 Task: Take a screenshot of a funny moment from a comedy movie you are watching in VLC.
Action: Mouse pressed left at (87, 57)
Screenshot: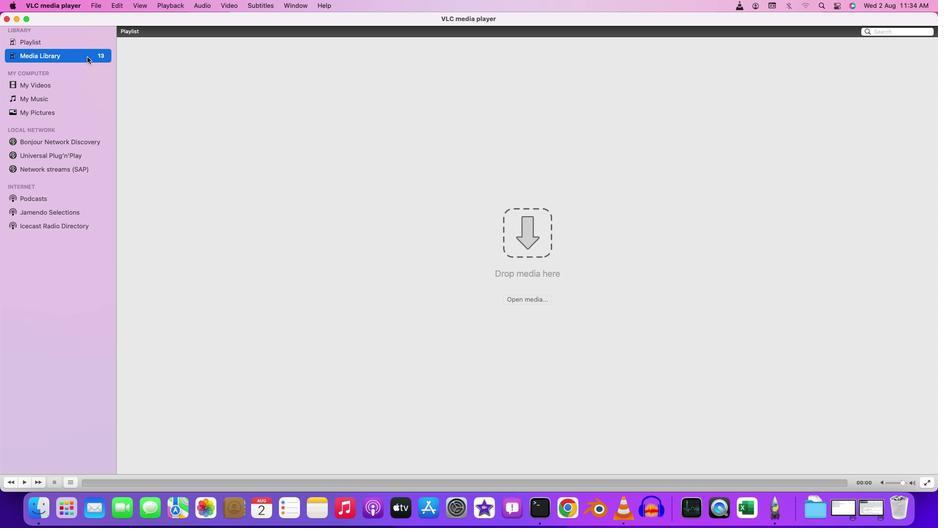
Action: Mouse moved to (127, 154)
Screenshot: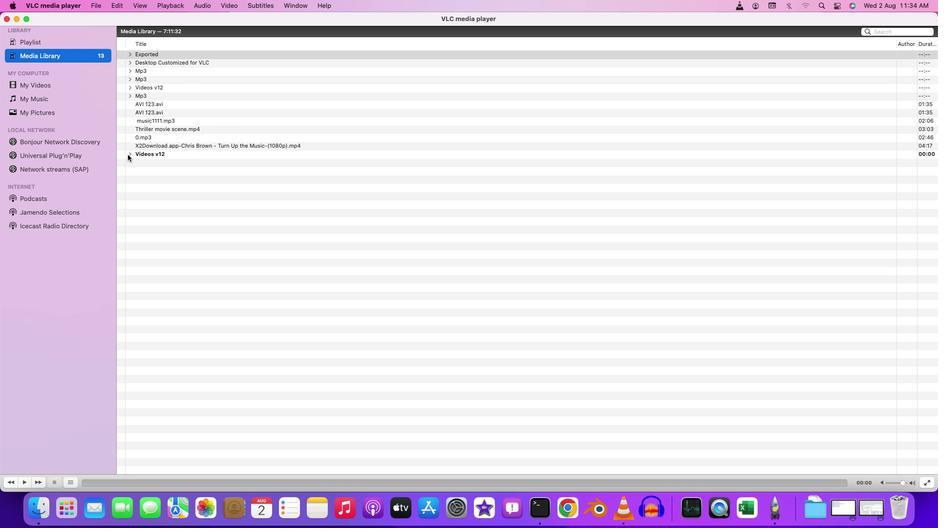 
Action: Mouse pressed left at (127, 154)
Screenshot: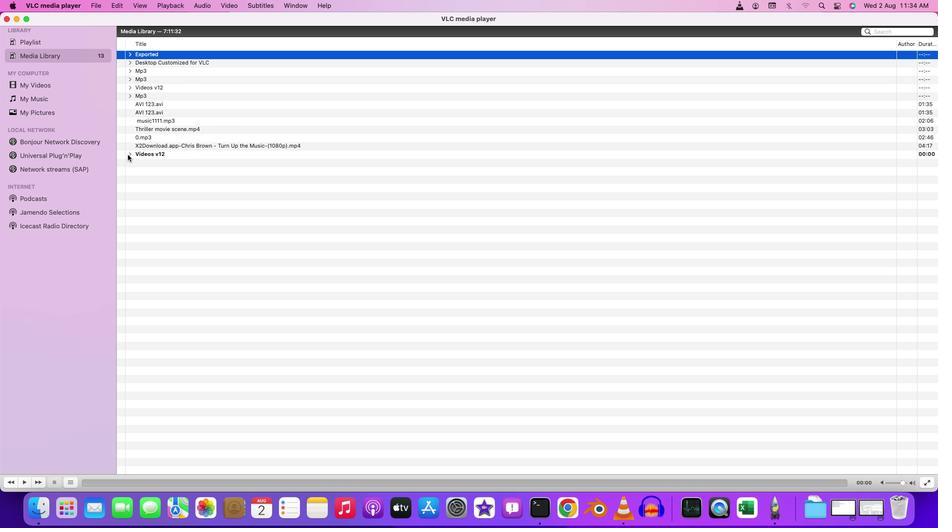 
Action: Mouse moved to (201, 188)
Screenshot: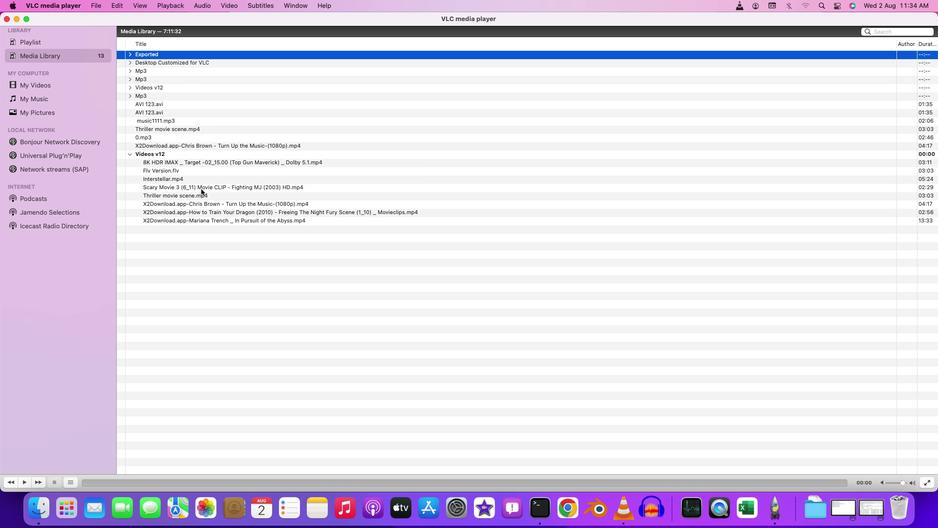 
Action: Mouse pressed left at (201, 188)
Screenshot: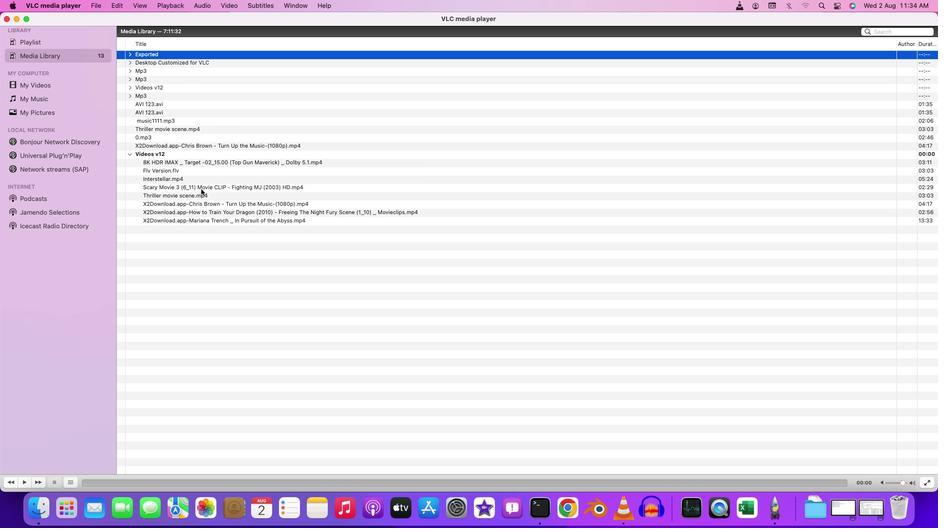 
Action: Mouse pressed left at (201, 188)
Screenshot: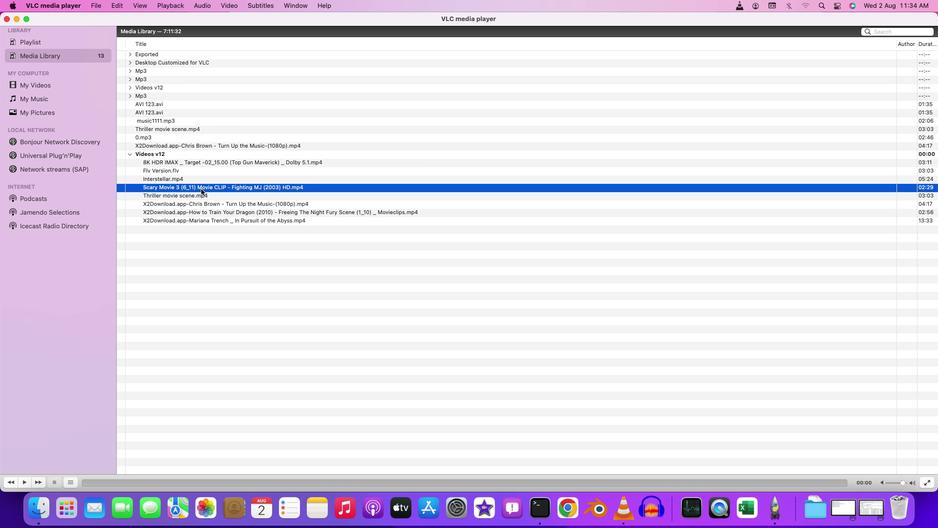 
Action: Mouse moved to (247, 179)
Screenshot: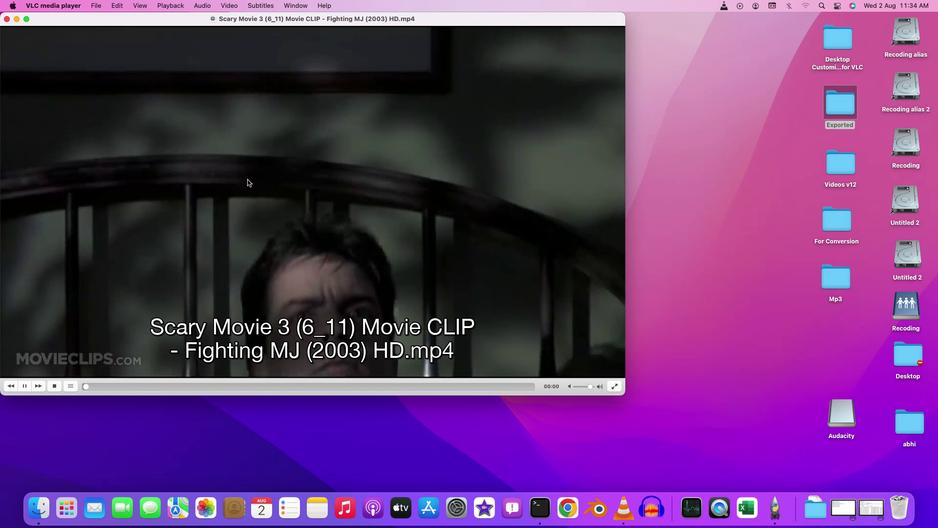 
Action: Mouse pressed left at (247, 179)
Screenshot: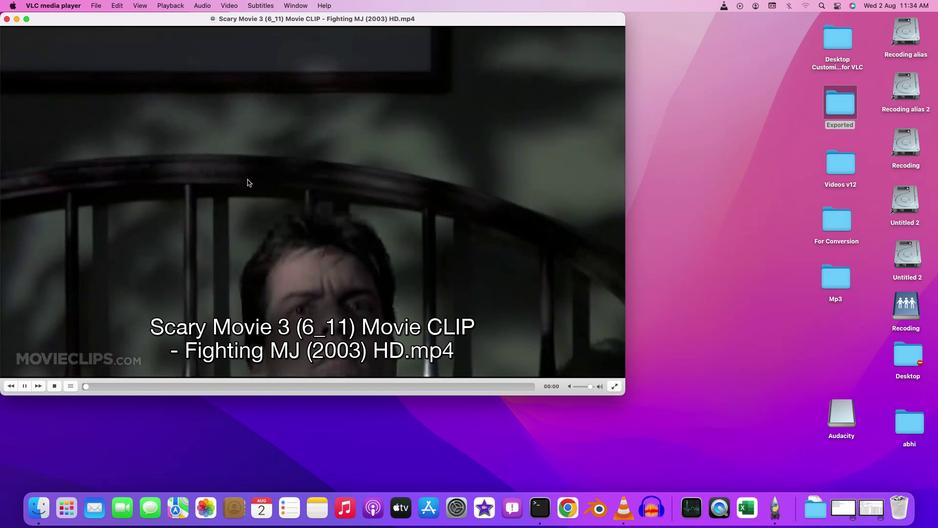 
Action: Mouse pressed left at (247, 179)
Screenshot: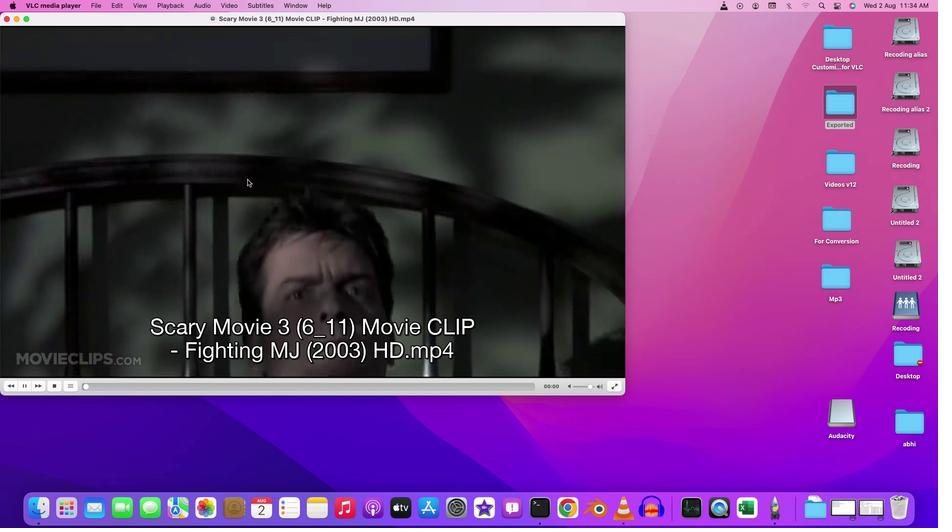 
Action: Mouse moved to (231, 7)
Screenshot: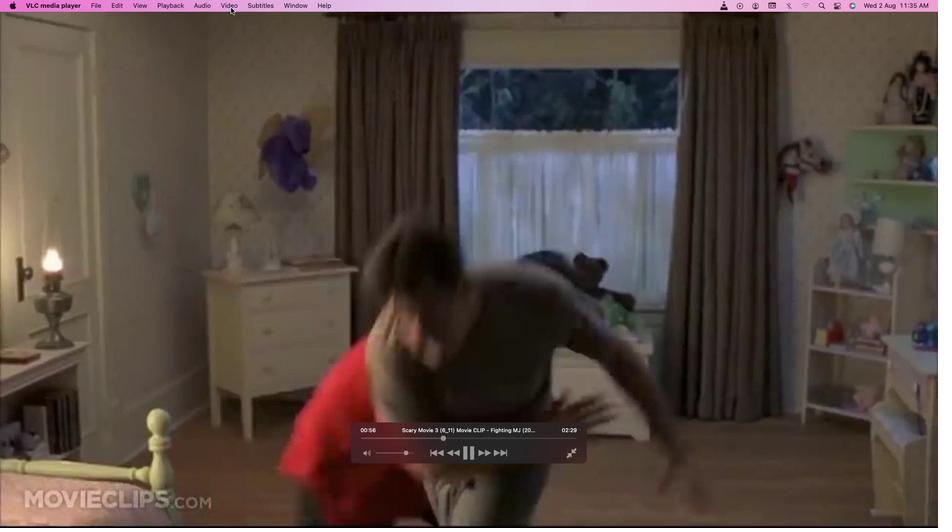 
Action: Mouse pressed left at (231, 7)
Screenshot: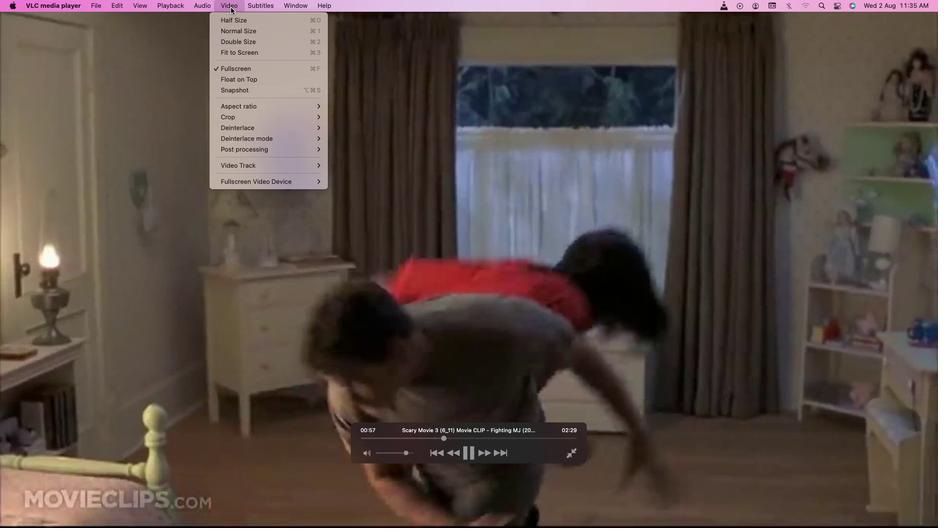 
Action: Mouse moved to (248, 90)
Screenshot: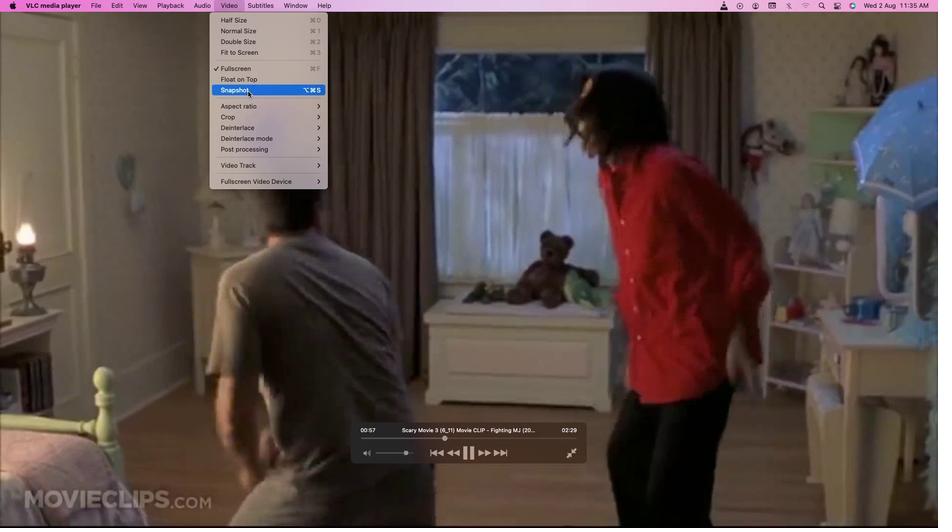 
Action: Mouse pressed left at (248, 90)
Screenshot: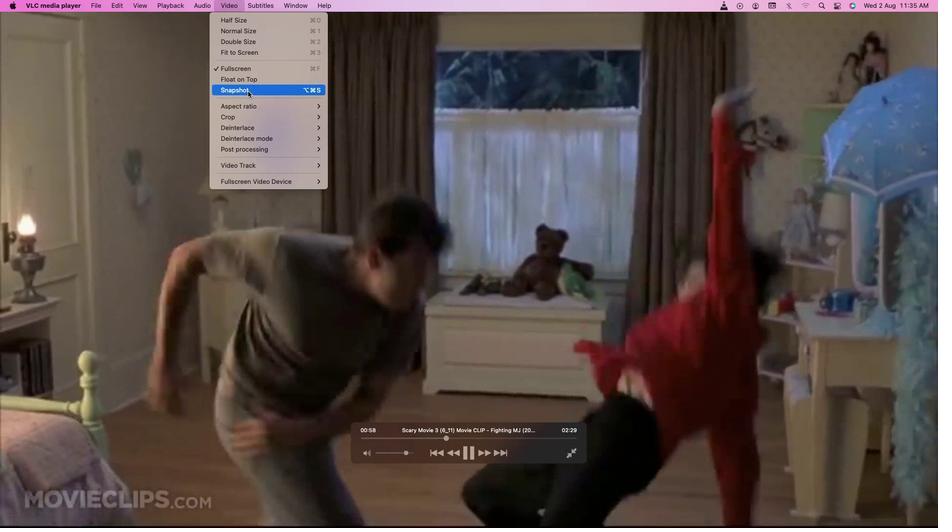 
Action: Mouse moved to (240, 3)
Screenshot: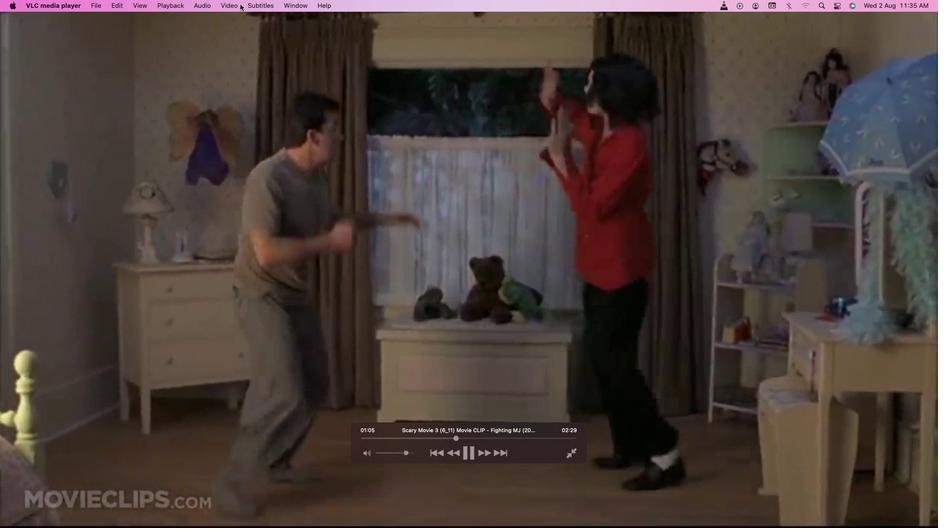 
Action: Mouse pressed left at (240, 3)
Screenshot: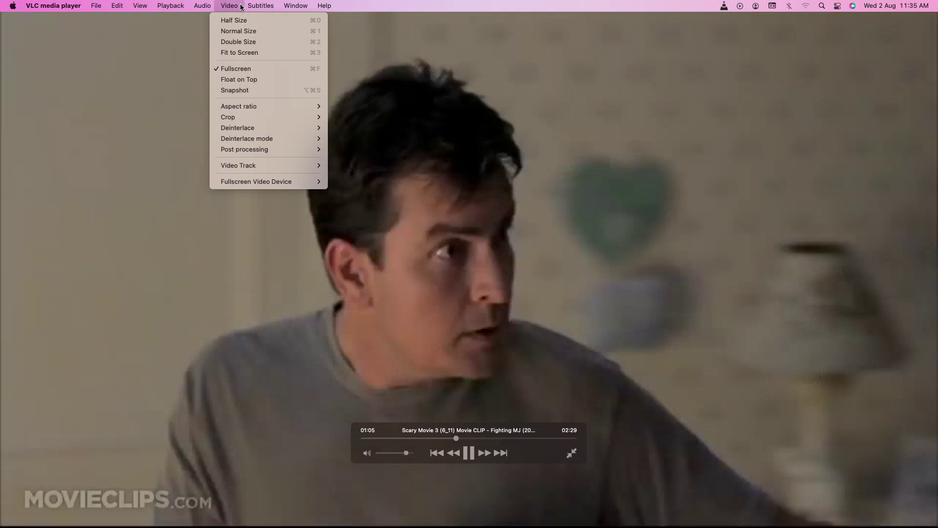 
Action: Mouse moved to (248, 90)
Screenshot: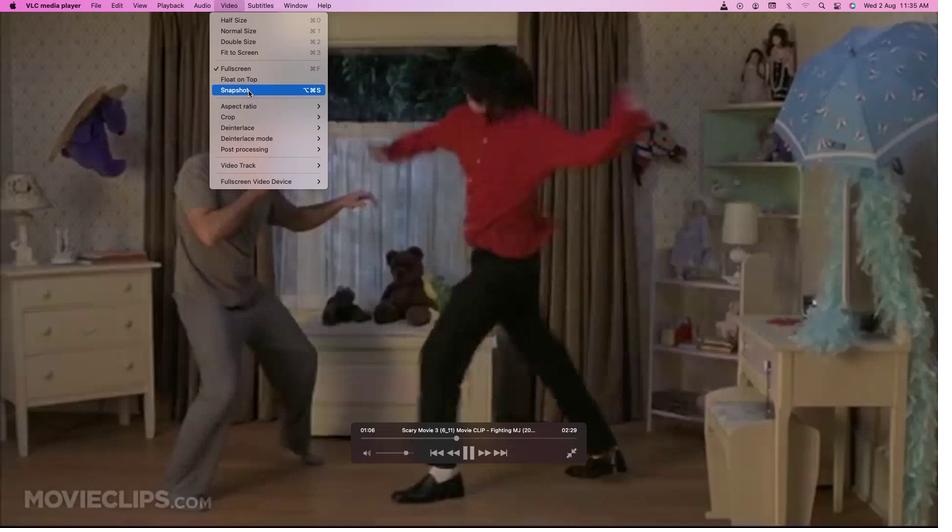 
Action: Mouse pressed left at (248, 90)
Screenshot: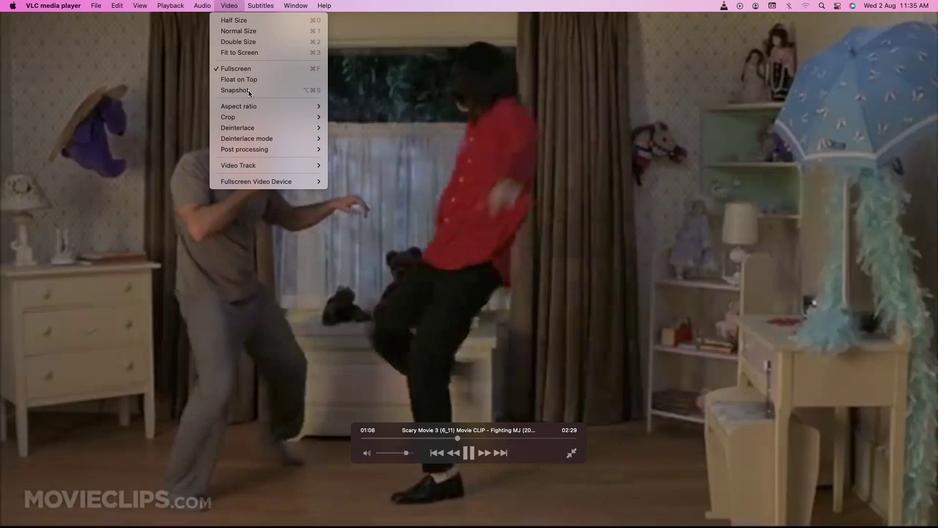 
Action: Mouse moved to (492, 440)
Screenshot: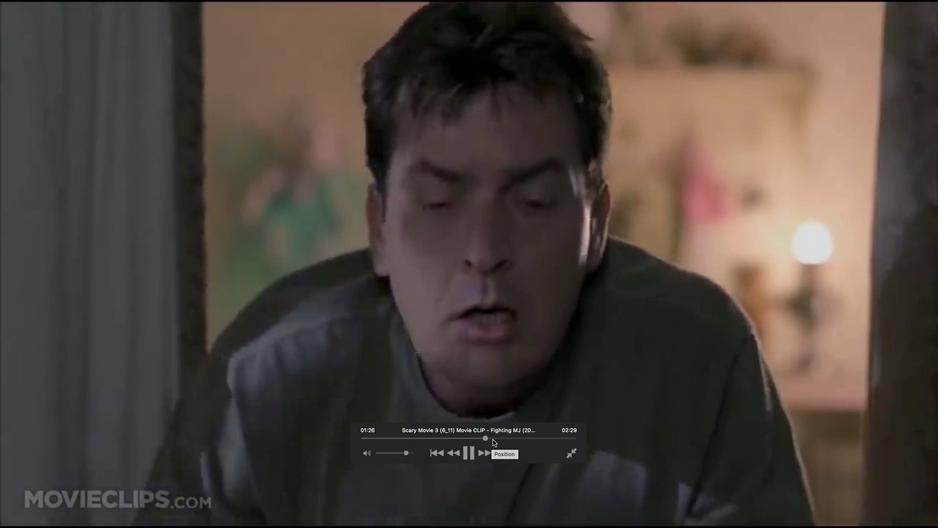 
Action: Mouse pressed left at (492, 440)
Screenshot: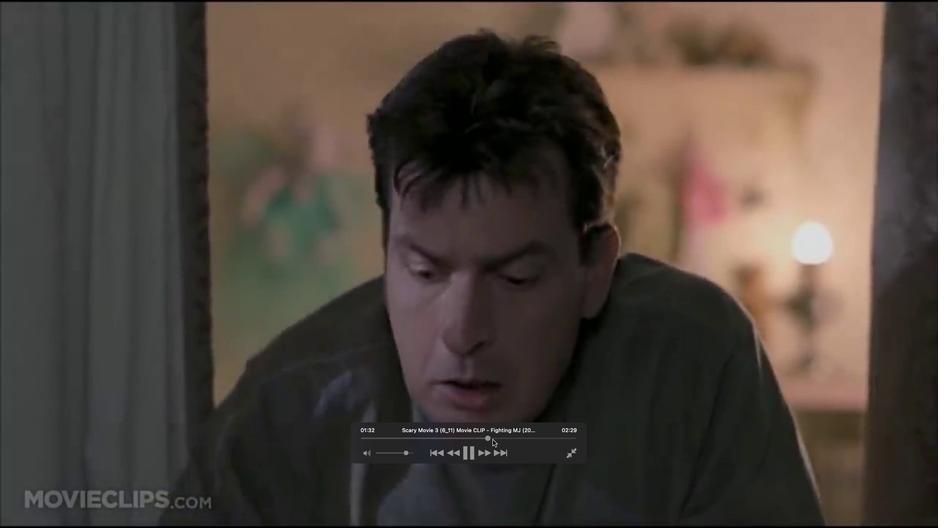 
Action: Mouse moved to (502, 440)
Screenshot: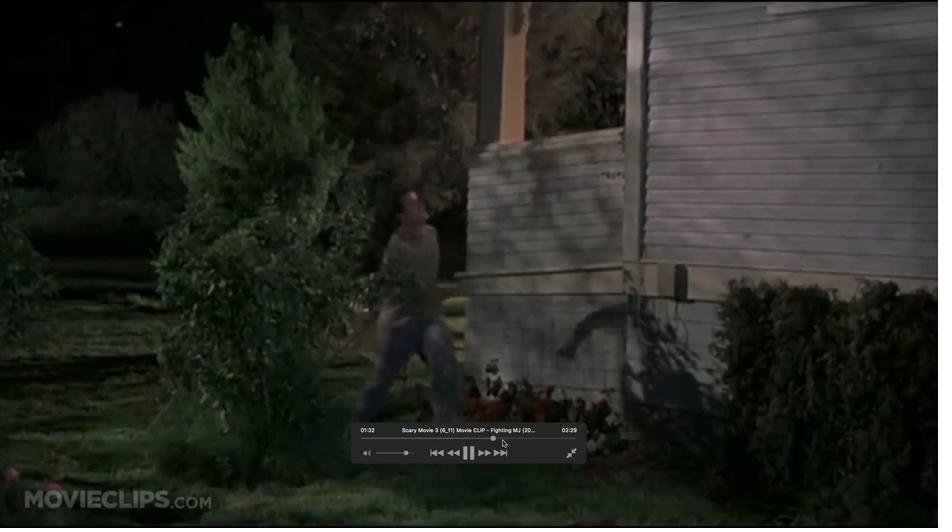 
Action: Mouse pressed left at (502, 440)
Screenshot: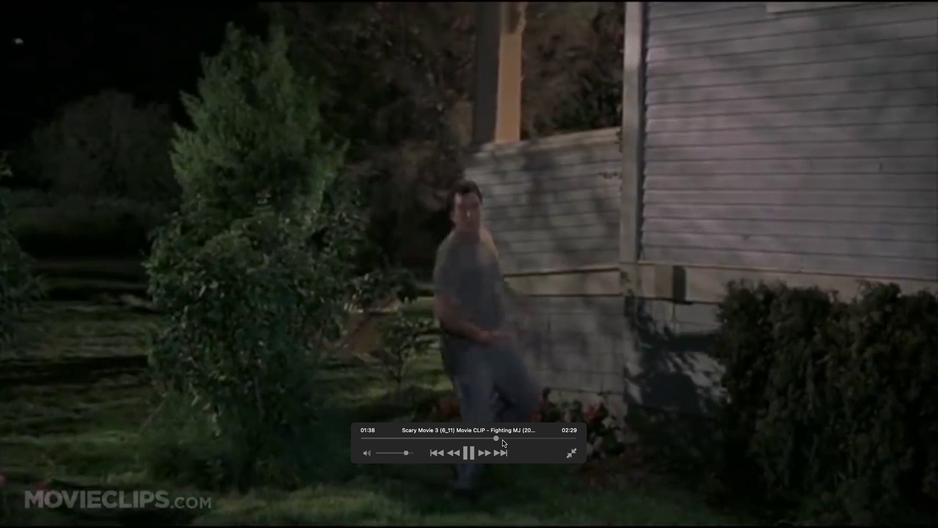 
Action: Mouse moved to (522, 441)
Screenshot: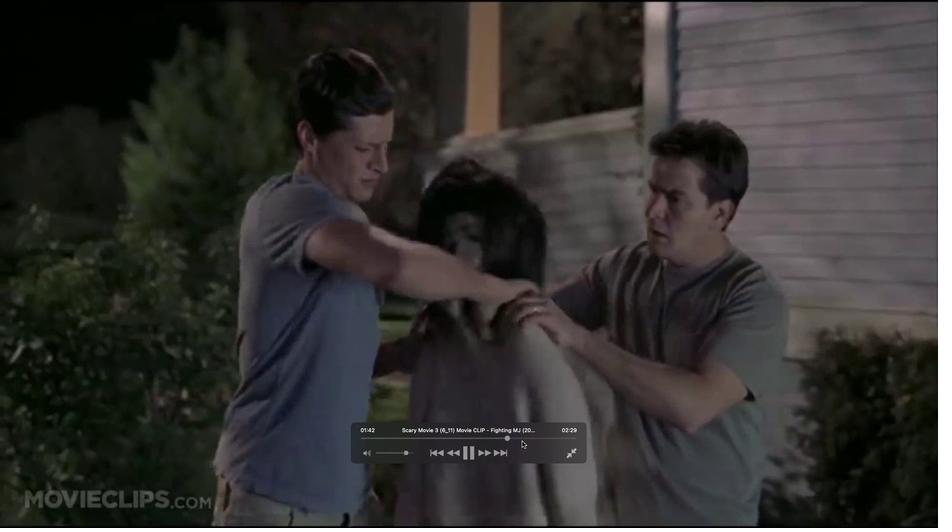 
Action: Mouse pressed left at (522, 441)
Screenshot: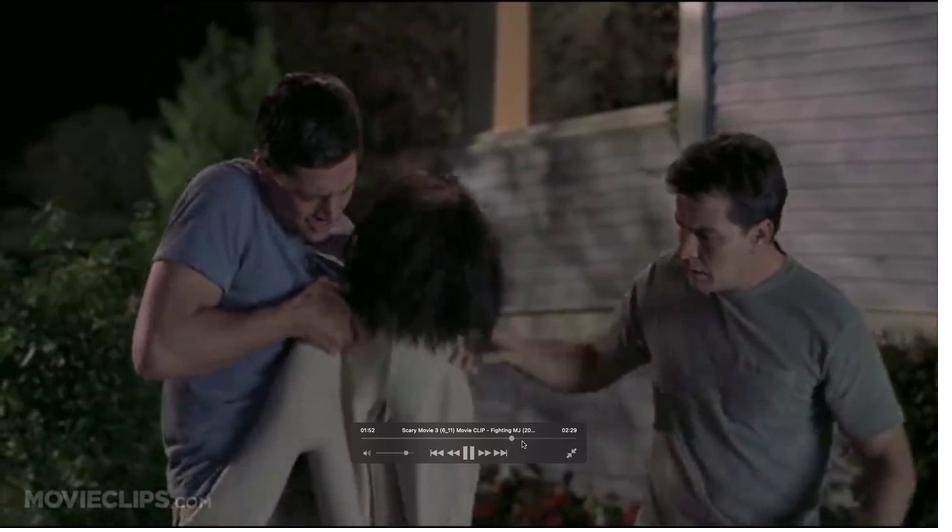 
Action: Mouse moved to (536, 441)
Screenshot: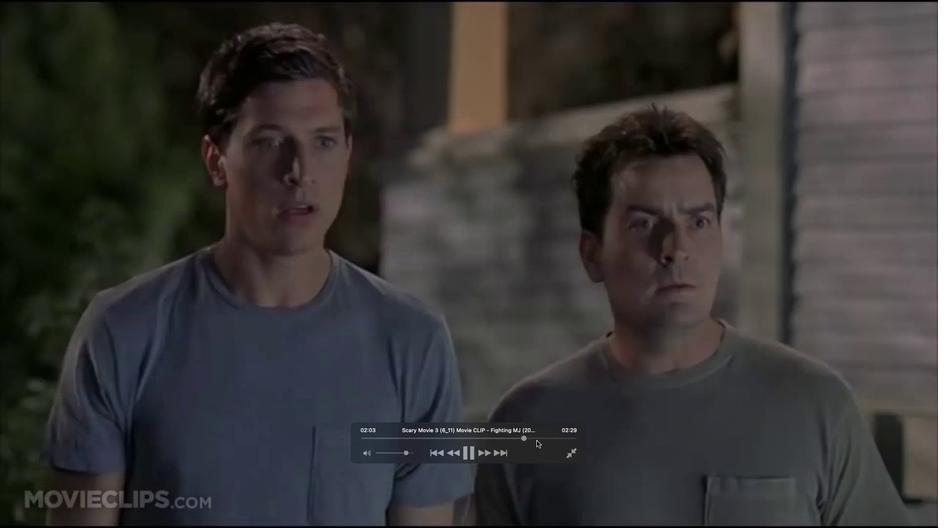 
Action: Mouse pressed left at (536, 441)
Screenshot: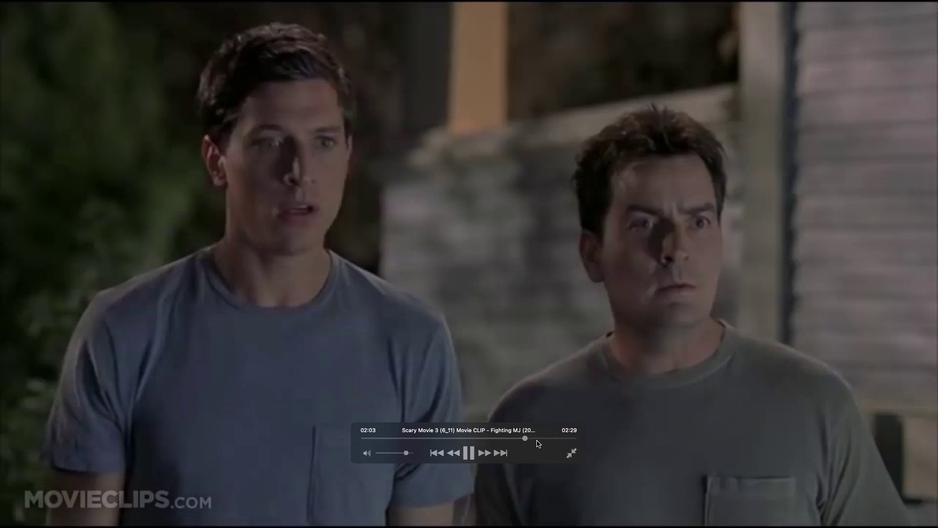 
Action: Mouse moved to (522, 441)
Screenshot: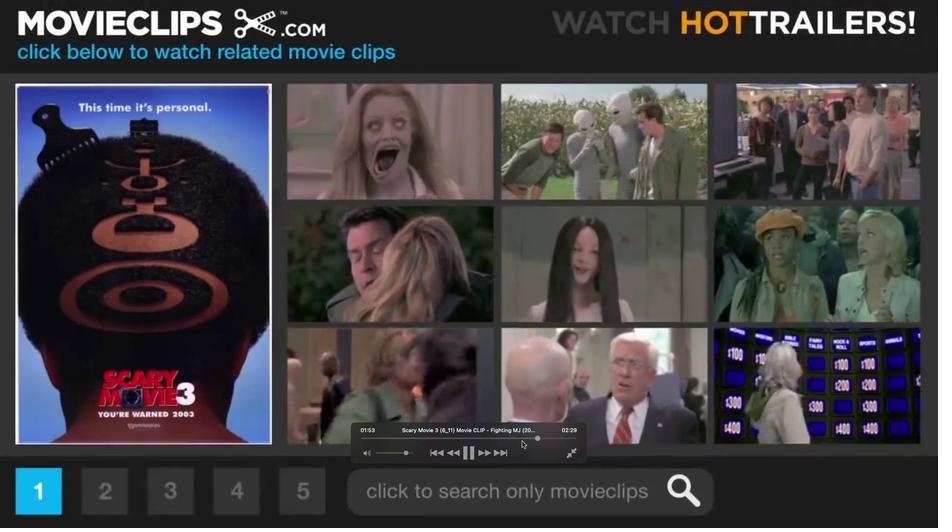 
Action: Mouse pressed left at (522, 441)
Screenshot: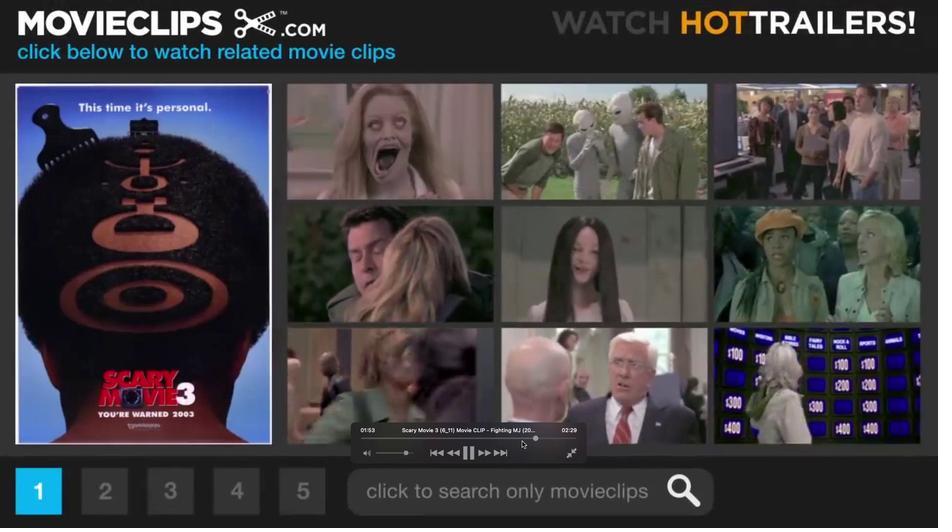 
Action: Mouse moved to (472, 451)
Screenshot: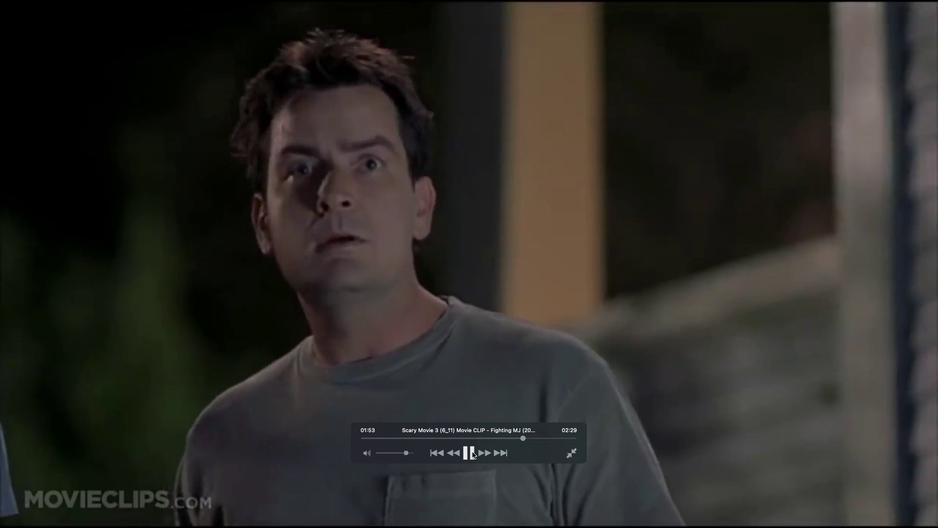 
Action: Mouse pressed left at (472, 451)
Screenshot: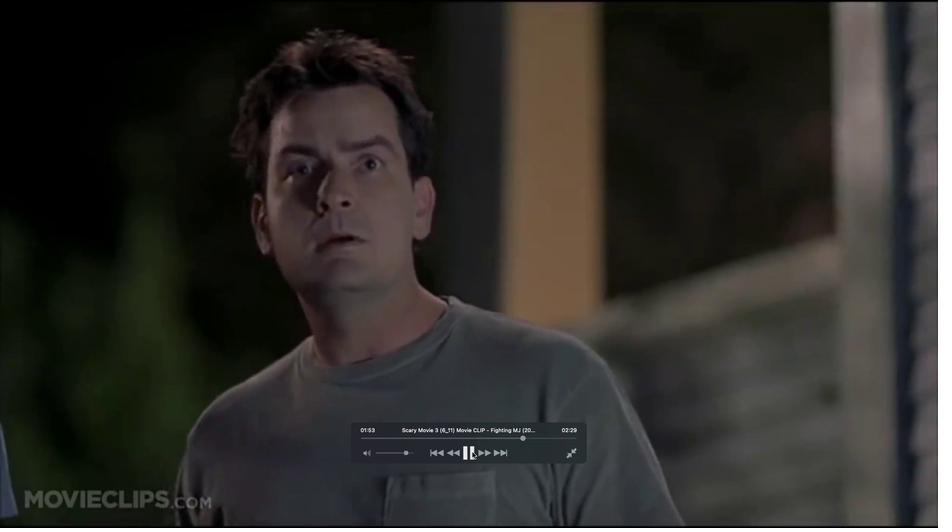 
Action: Mouse moved to (566, 454)
Screenshot: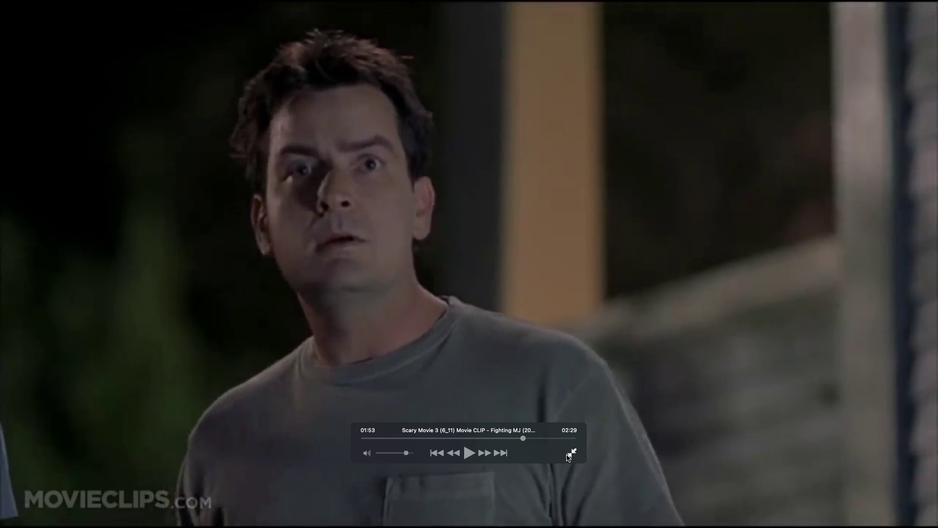
Action: Mouse pressed left at (566, 454)
Screenshot: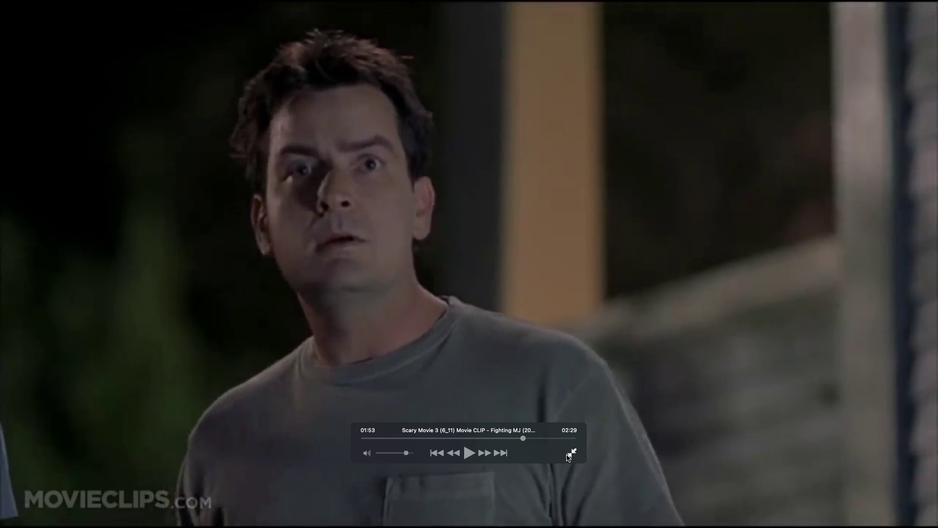 
Action: Mouse moved to (486, 394)
Screenshot: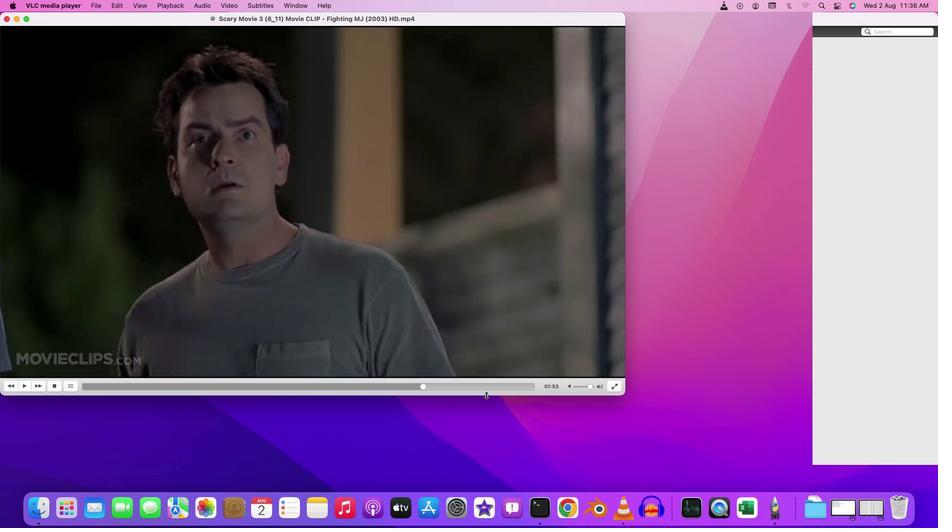 
